 Task: Send a message to an employee of United Health Group
Action: Mouse moved to (625, 90)
Screenshot: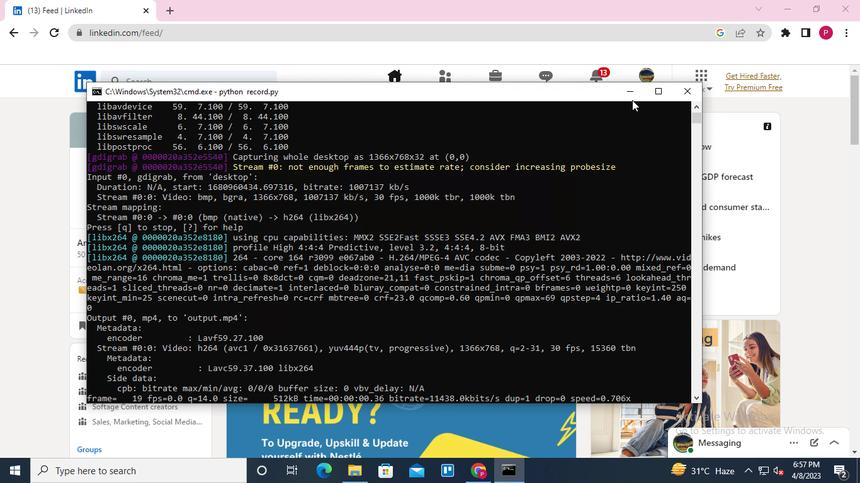 
Action: Mouse pressed left at (625, 90)
Screenshot: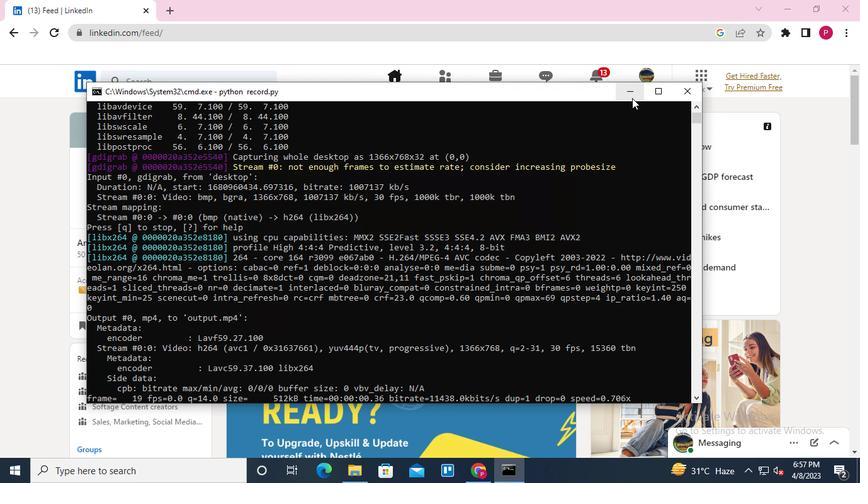 
Action: Mouse moved to (147, 79)
Screenshot: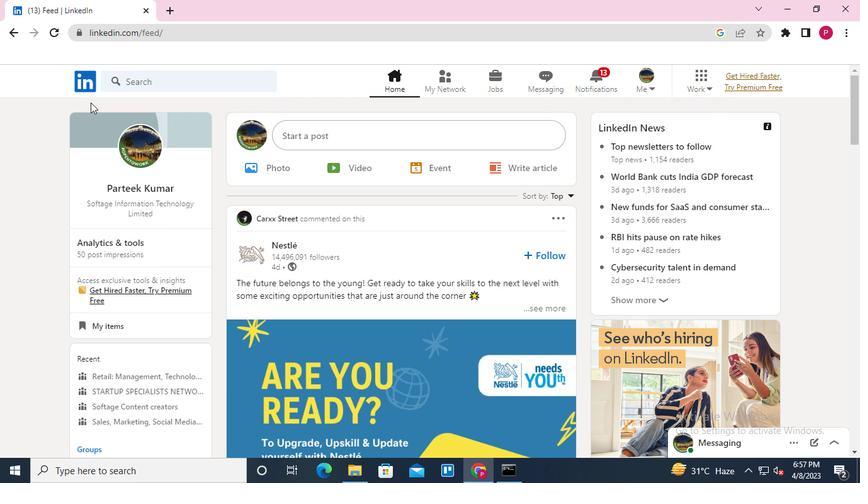 
Action: Mouse pressed left at (147, 79)
Screenshot: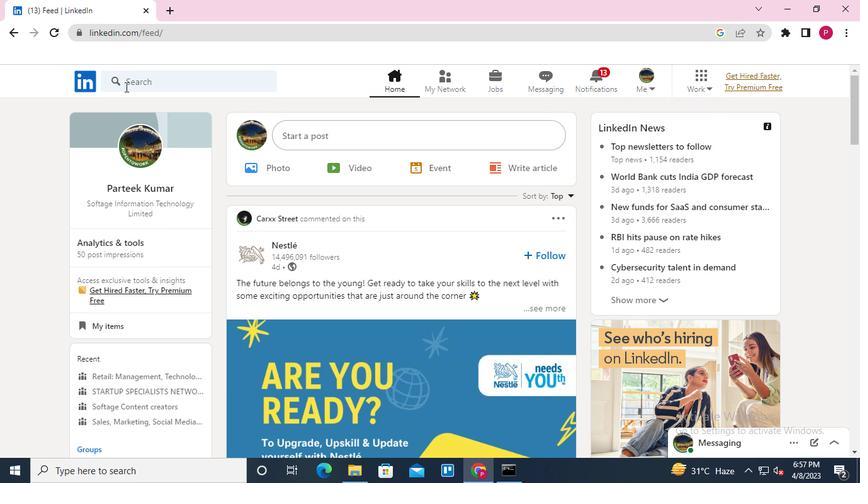 
Action: Mouse moved to (133, 155)
Screenshot: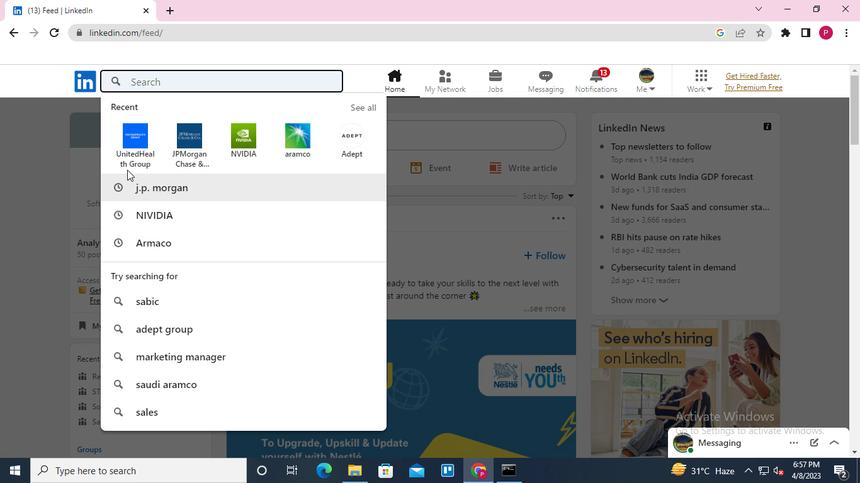 
Action: Mouse pressed left at (133, 155)
Screenshot: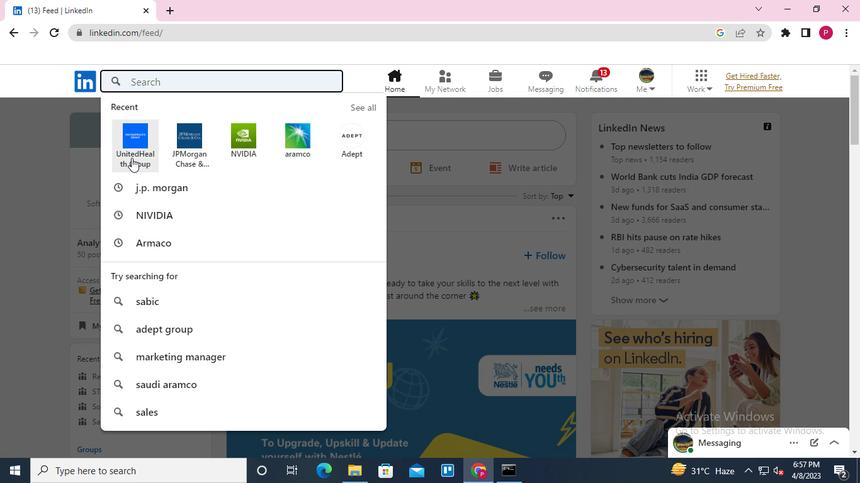 
Action: Mouse moved to (373, 146)
Screenshot: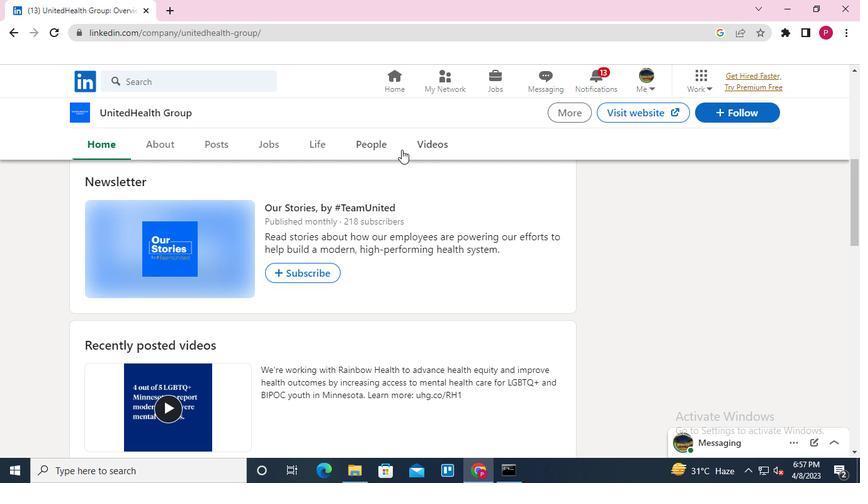 
Action: Mouse pressed left at (373, 146)
Screenshot: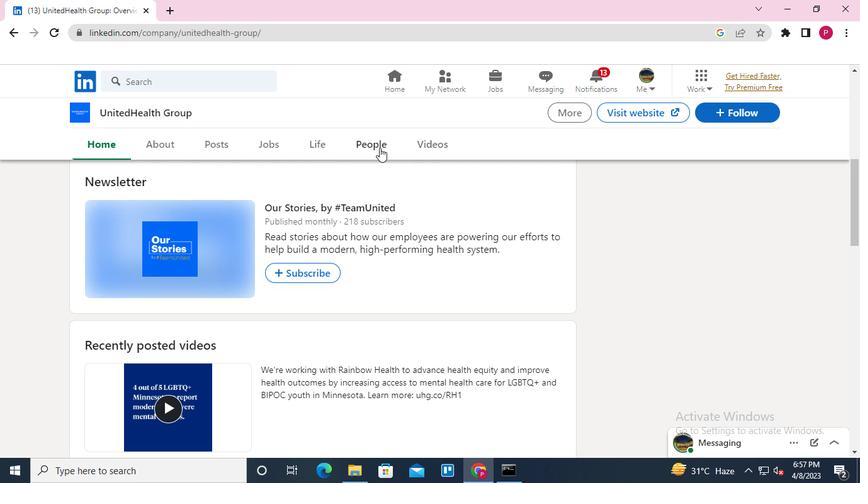 
Action: Mouse moved to (189, 214)
Screenshot: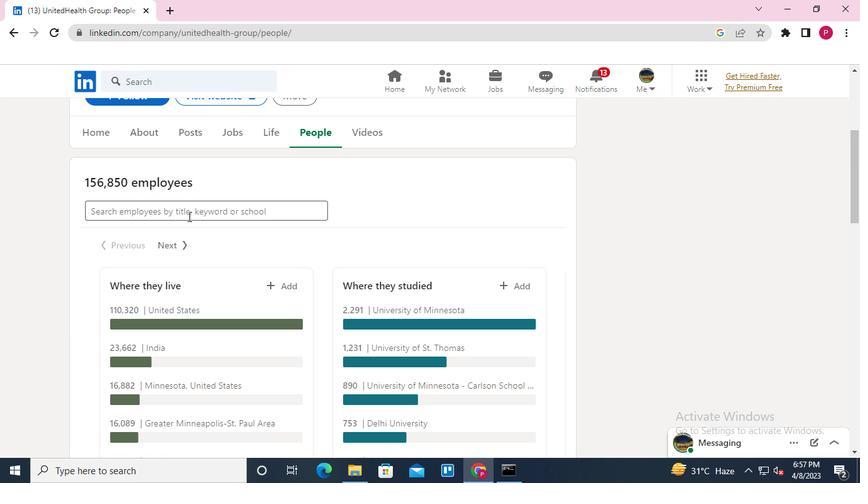 
Action: Mouse pressed left at (189, 214)
Screenshot: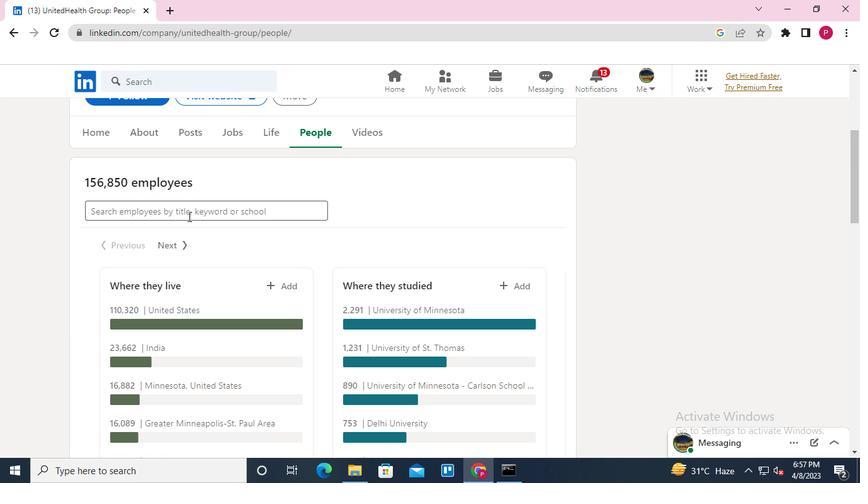 
Action: Mouse moved to (192, 224)
Screenshot: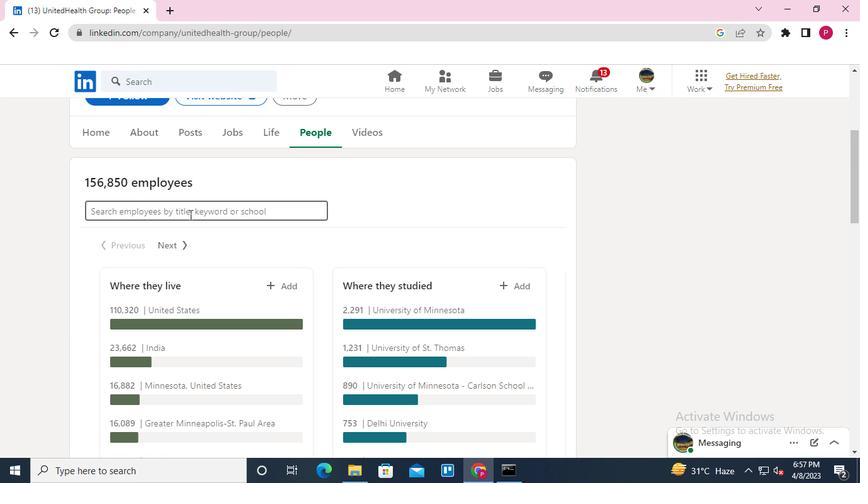 
Action: Keyboard Key.shift
Screenshot: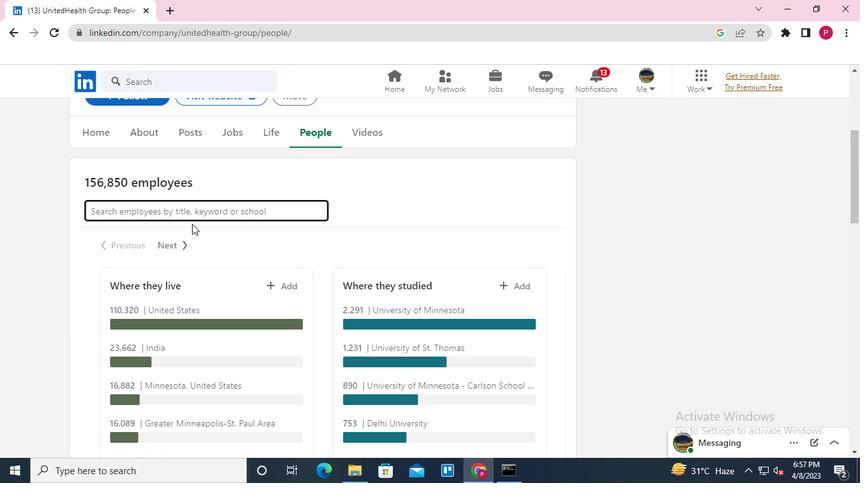 
Action: Keyboard M
Screenshot: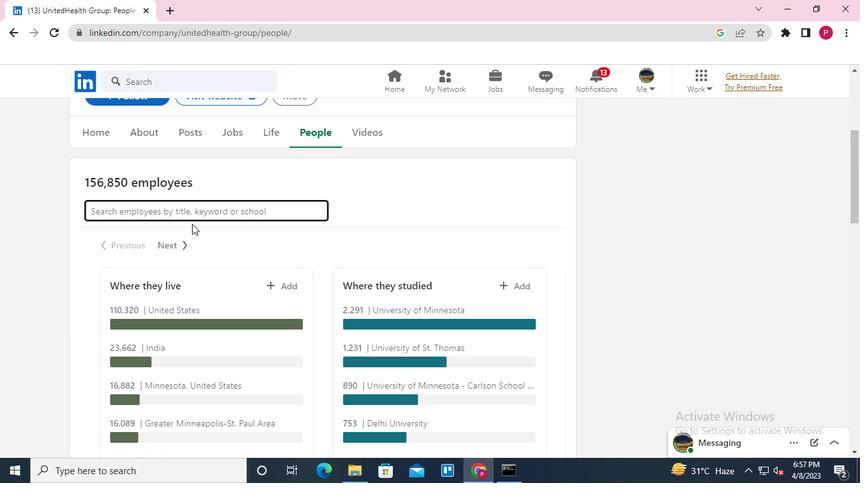 
Action: Keyboard i
Screenshot: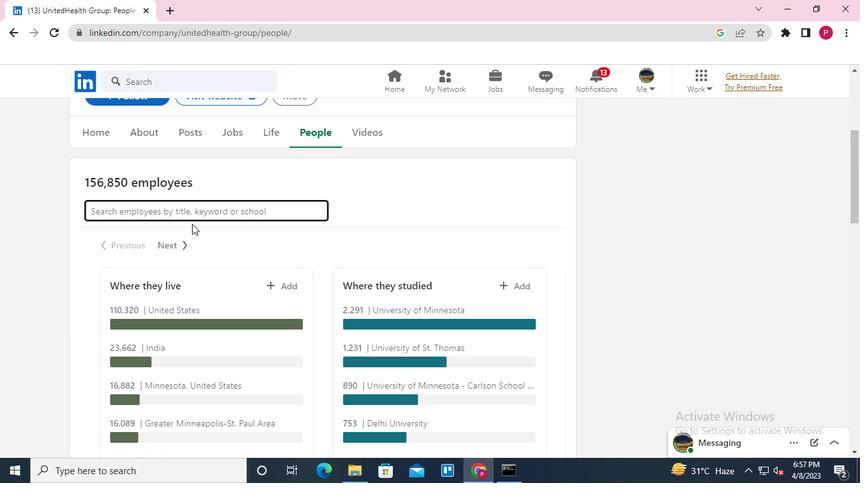 
Action: Keyboard c
Screenshot: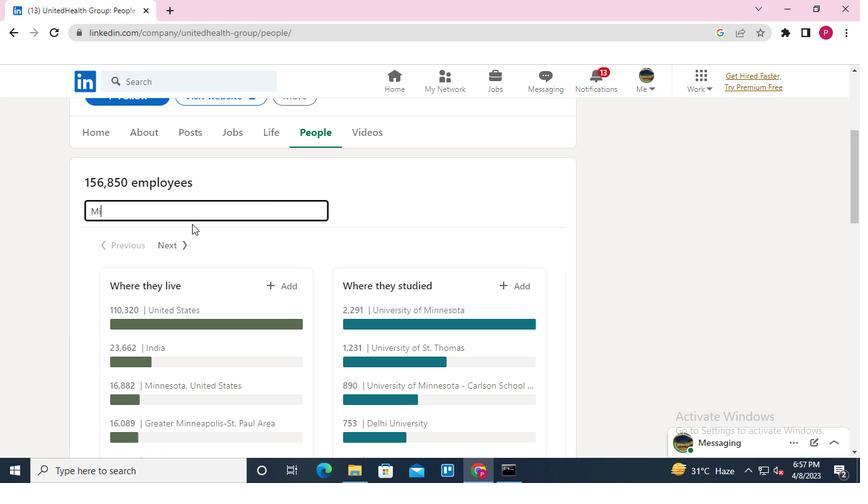 
Action: Keyboard h
Screenshot: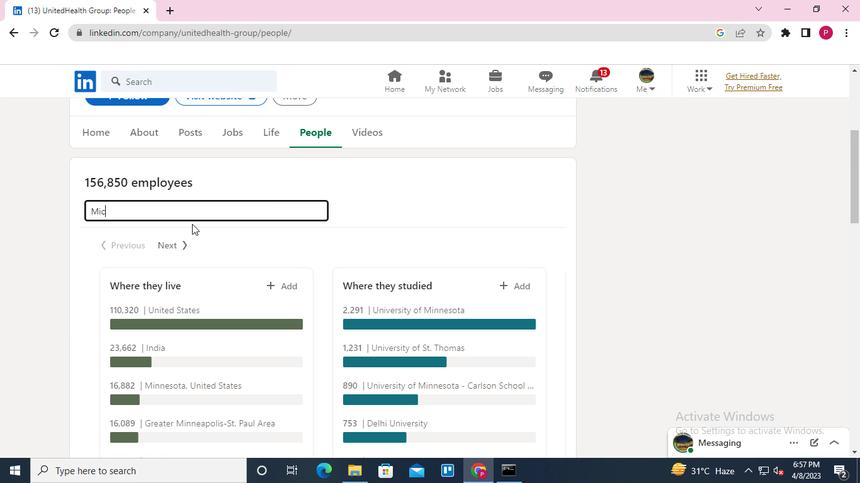 
Action: Keyboard e
Screenshot: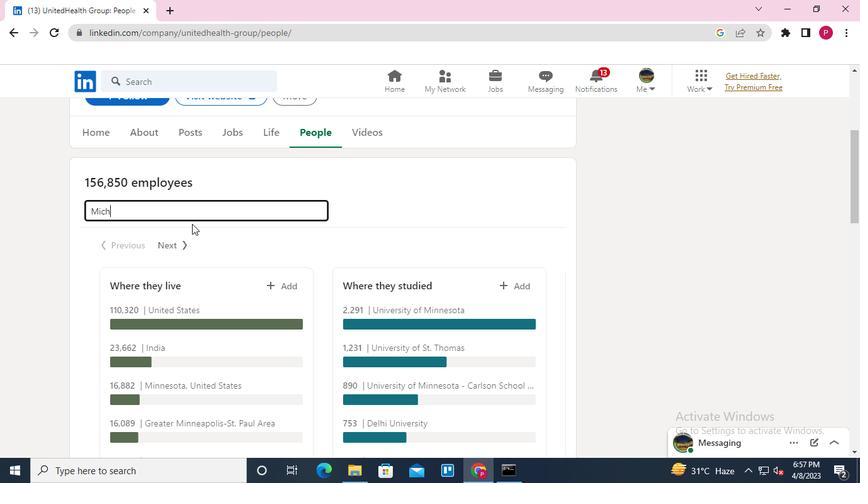 
Action: Keyboard l
Screenshot: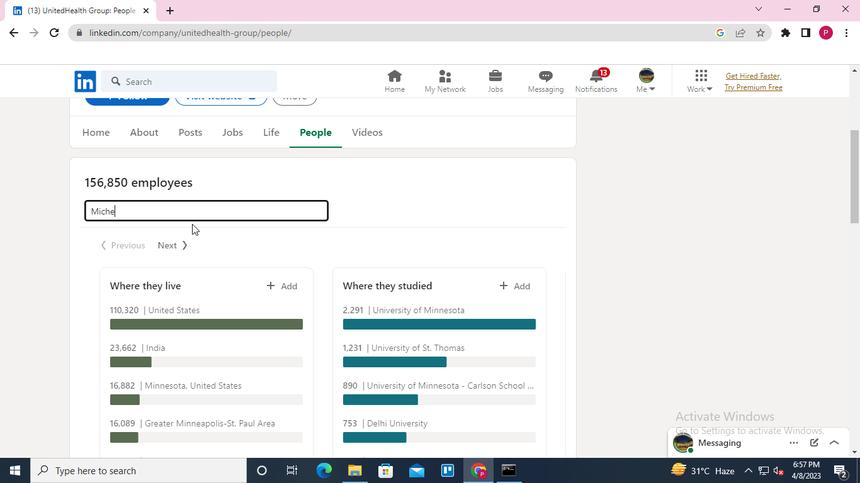 
Action: Keyboard l
Screenshot: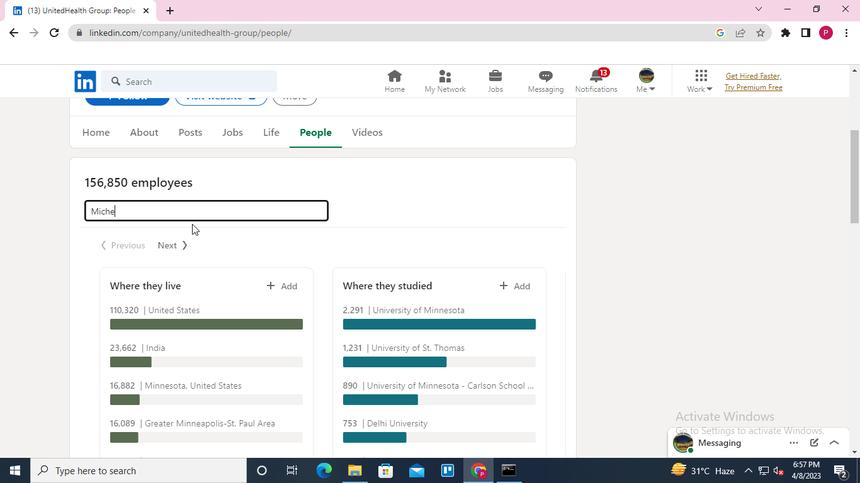 
Action: Keyboard e
Screenshot: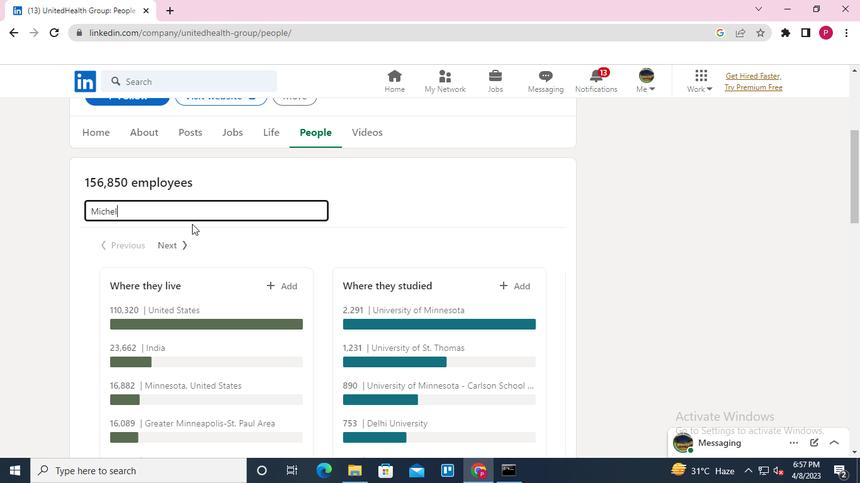 
Action: Keyboard Key.space
Screenshot: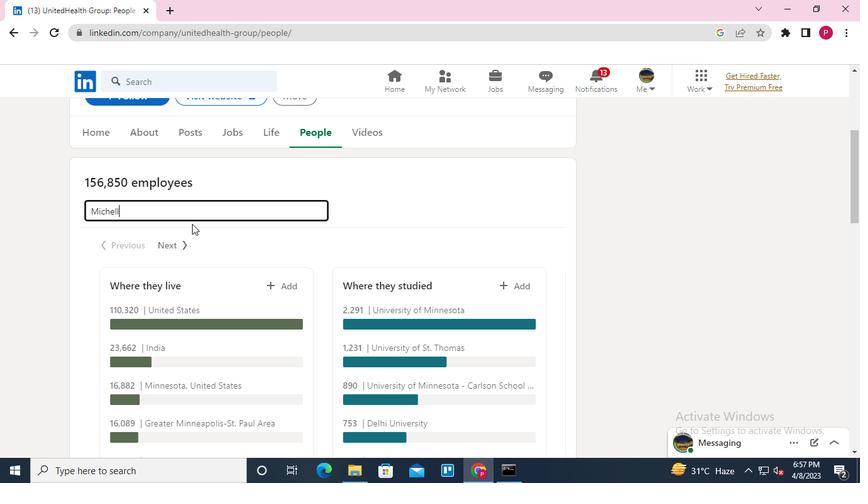 
Action: Keyboard Key.shift
Screenshot: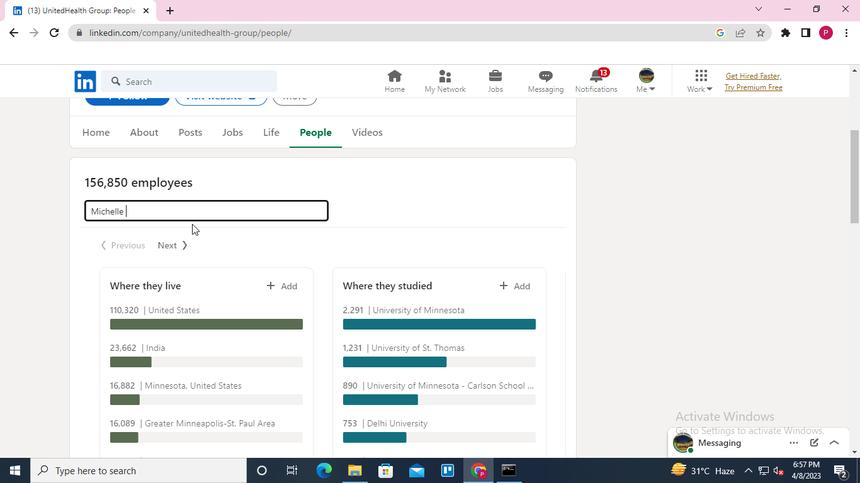 
Action: Keyboard V
Screenshot: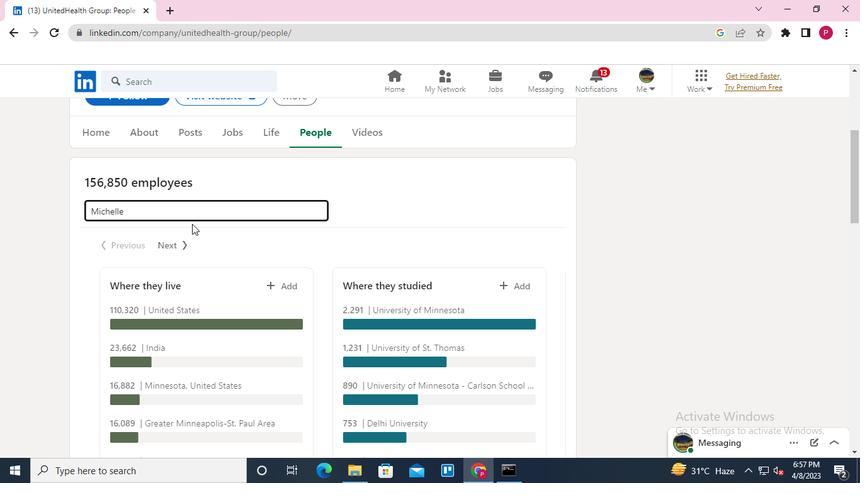 
Action: Keyboard e
Screenshot: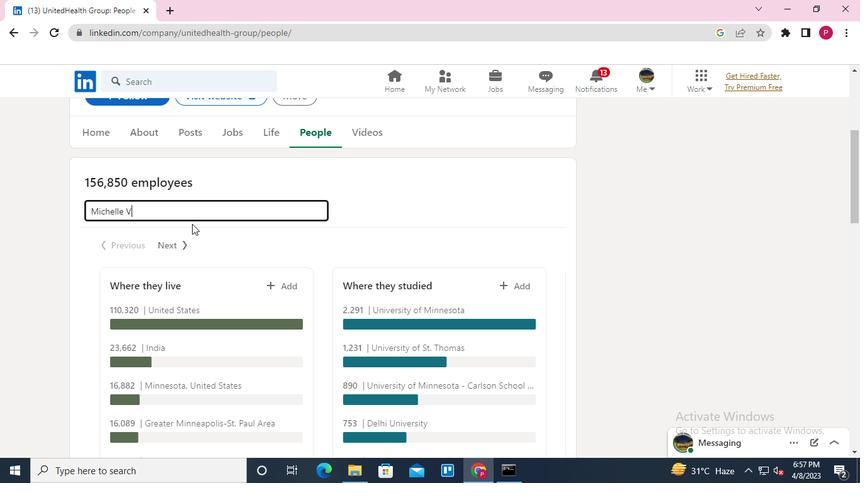 
Action: Keyboard n
Screenshot: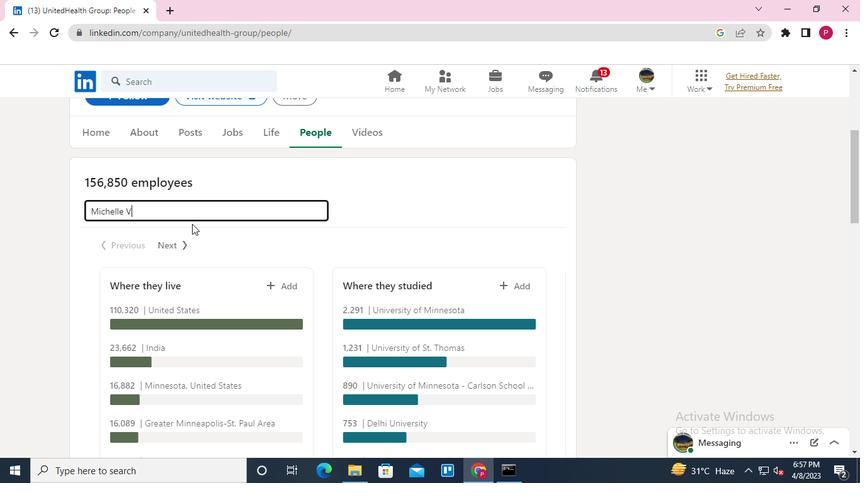 
Action: Keyboard t
Screenshot: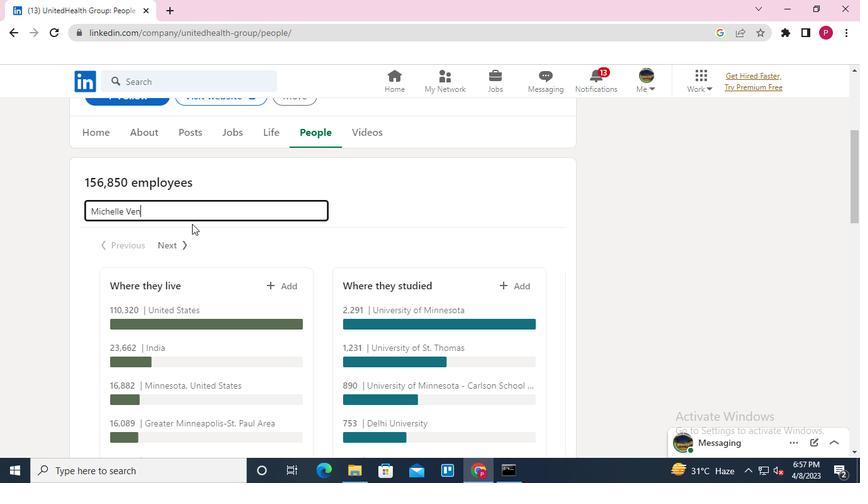 
Action: Keyboard r
Screenshot: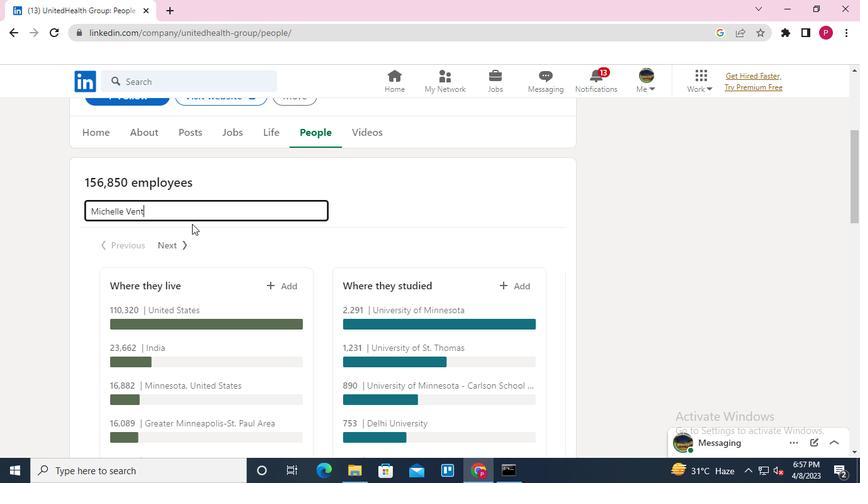 
Action: Keyboard e
Screenshot: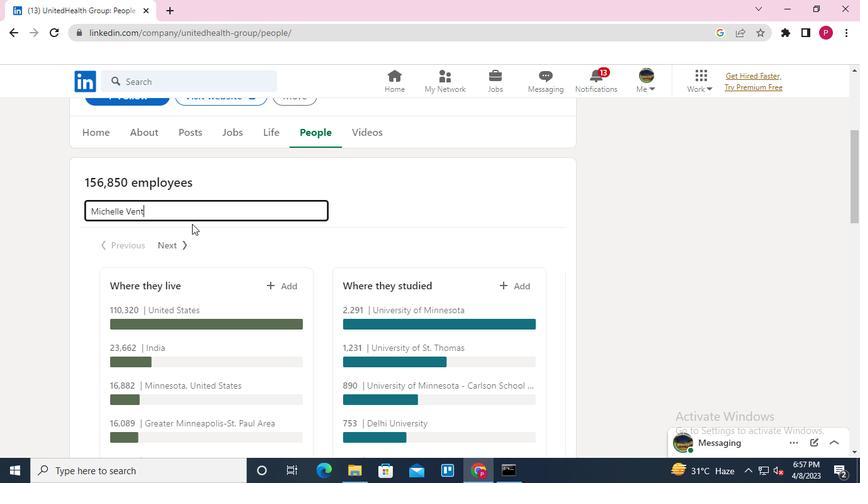 
Action: Keyboard e
Screenshot: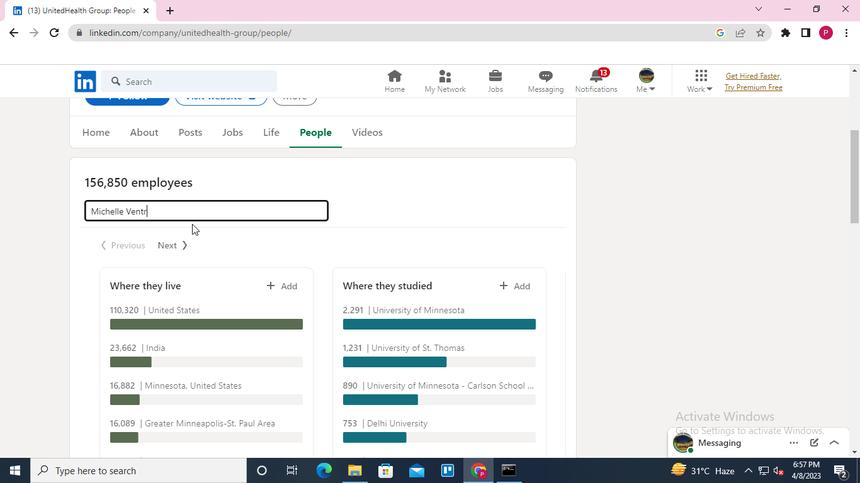 
Action: Keyboard Key.backspace
Screenshot: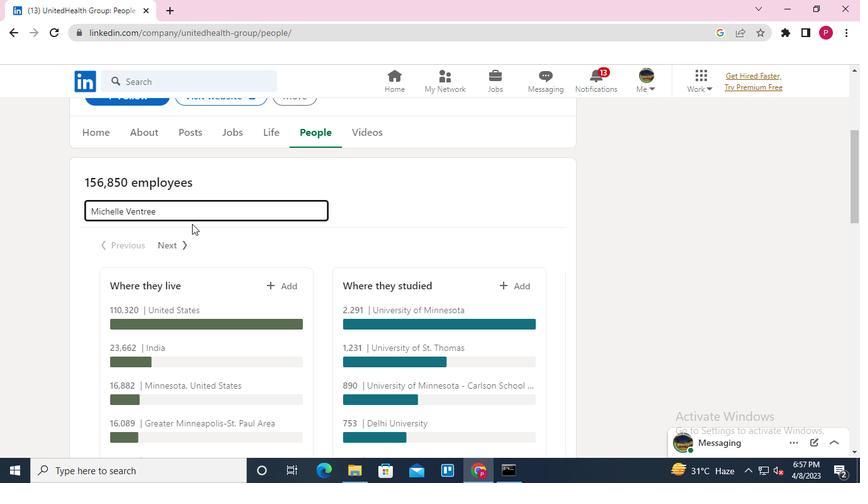 
Action: Keyboard s
Screenshot: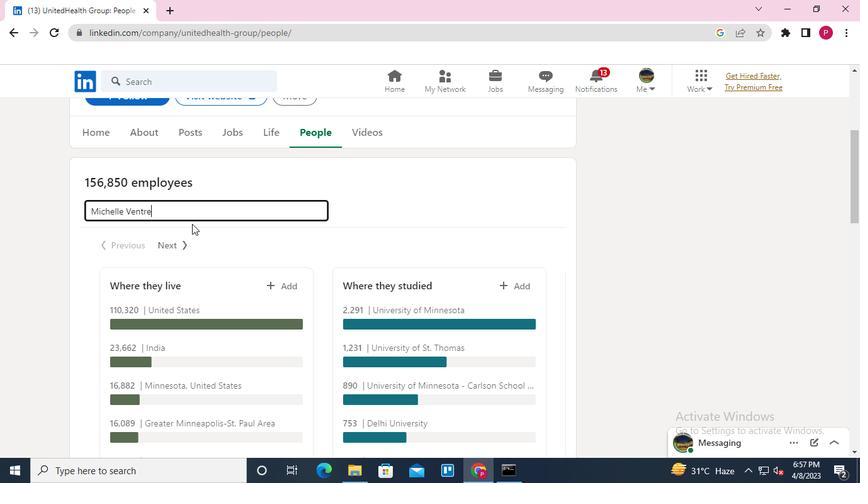 
Action: Keyboard s
Screenshot: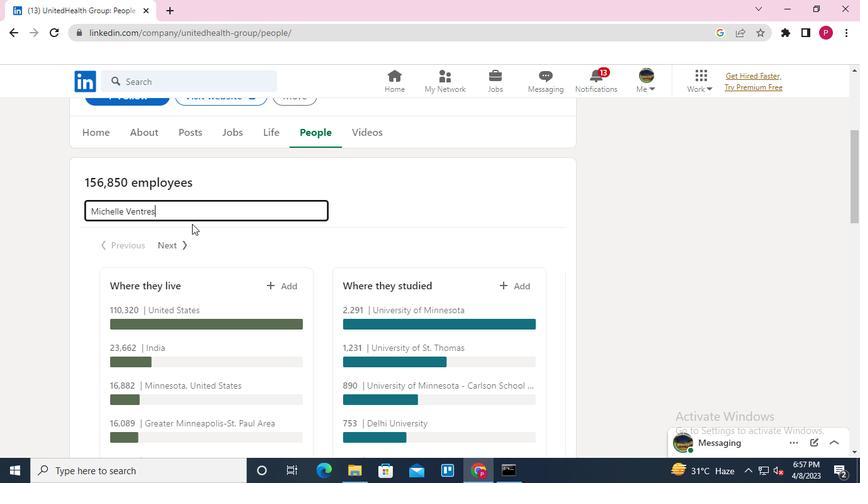 
Action: Keyboard Key.enter
Screenshot: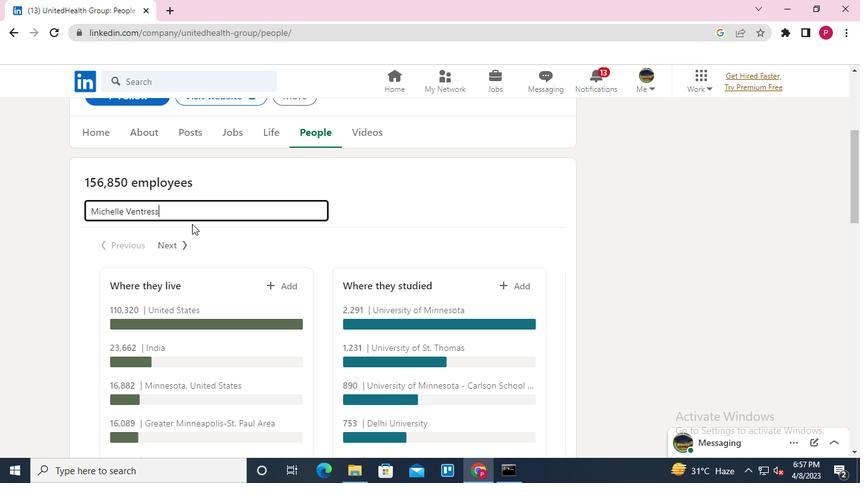
Action: Mouse moved to (166, 332)
Screenshot: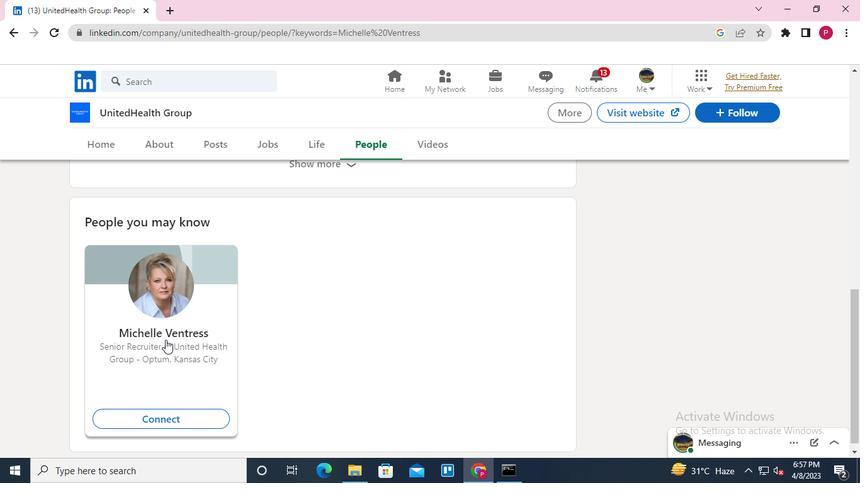 
Action: Mouse pressed left at (166, 332)
Screenshot: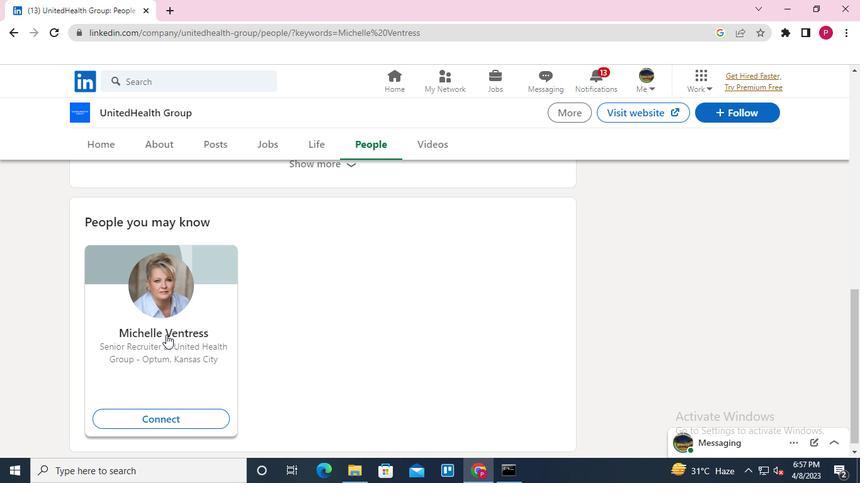 
Action: Mouse moved to (193, 302)
Screenshot: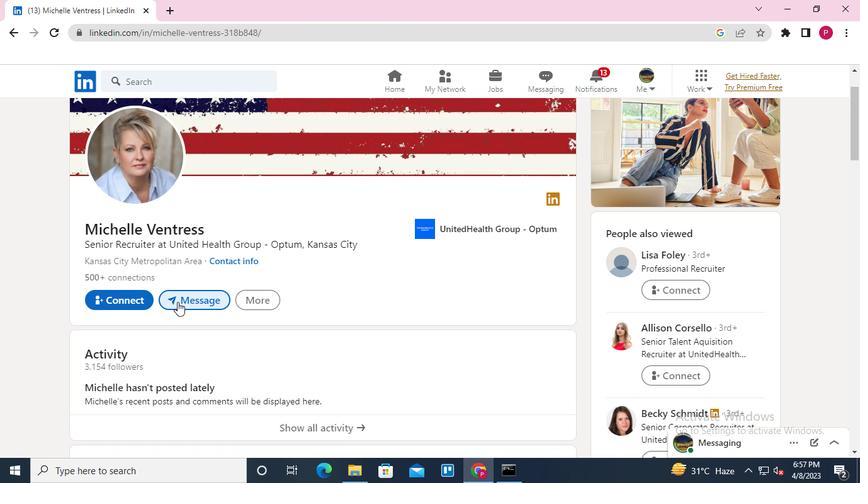 
Action: Mouse pressed left at (193, 302)
Screenshot: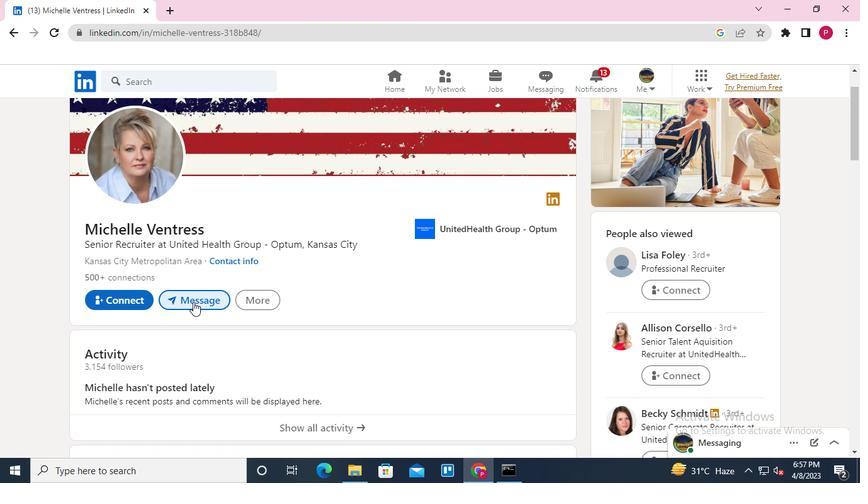 
Action: Mouse moved to (442, 271)
Screenshot: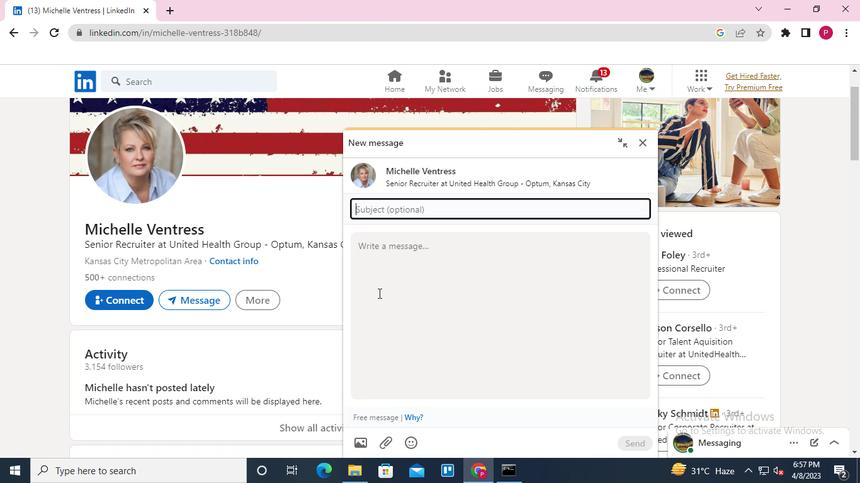 
Action: Mouse pressed left at (442, 271)
Screenshot: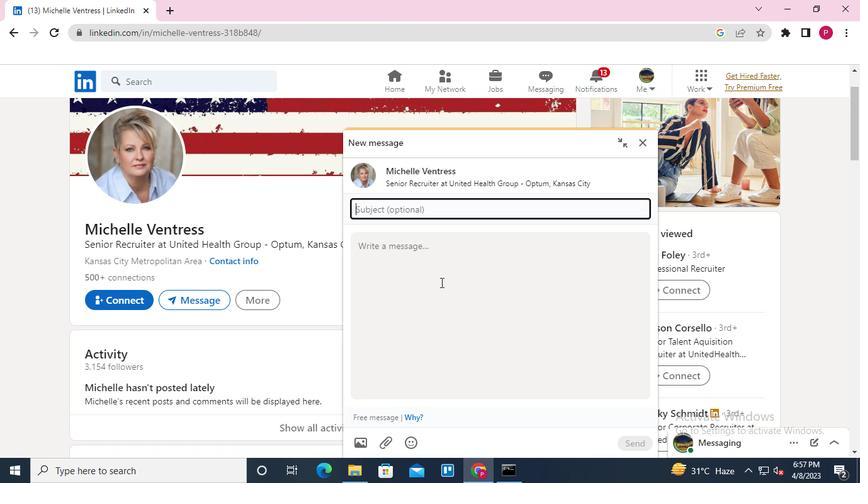 
Action: Keyboard h
Screenshot: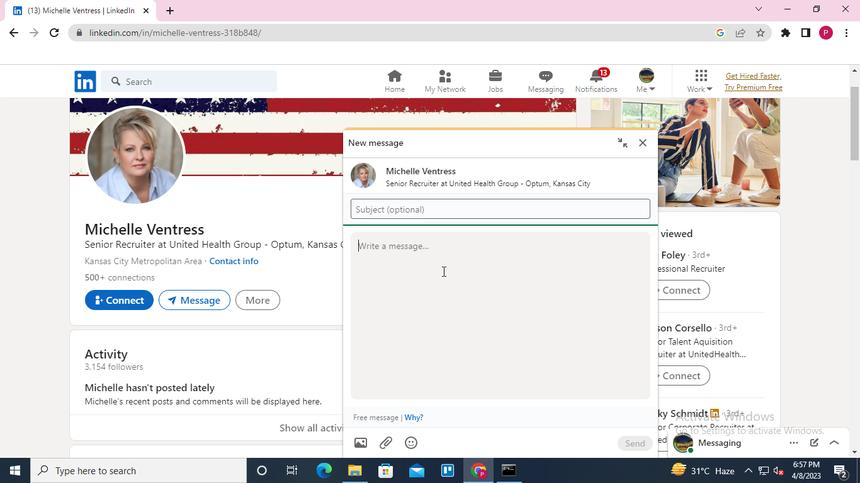 
Action: Keyboard i
Screenshot: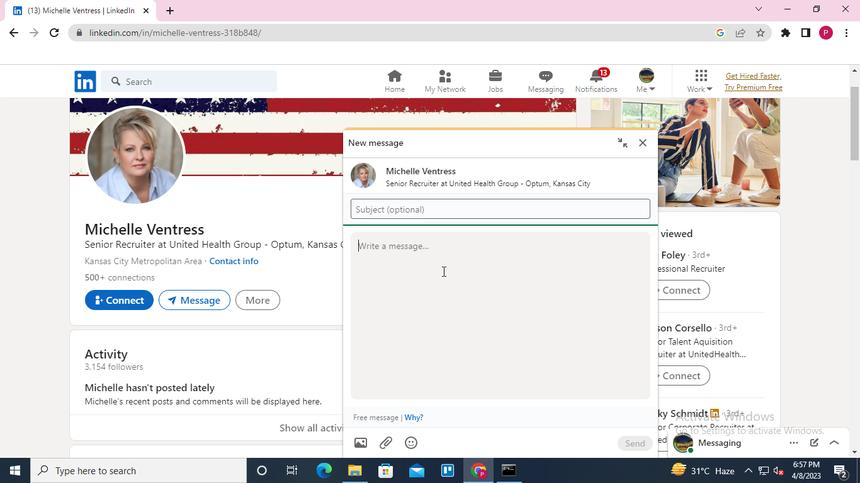 
Action: Keyboard Key.space
Screenshot: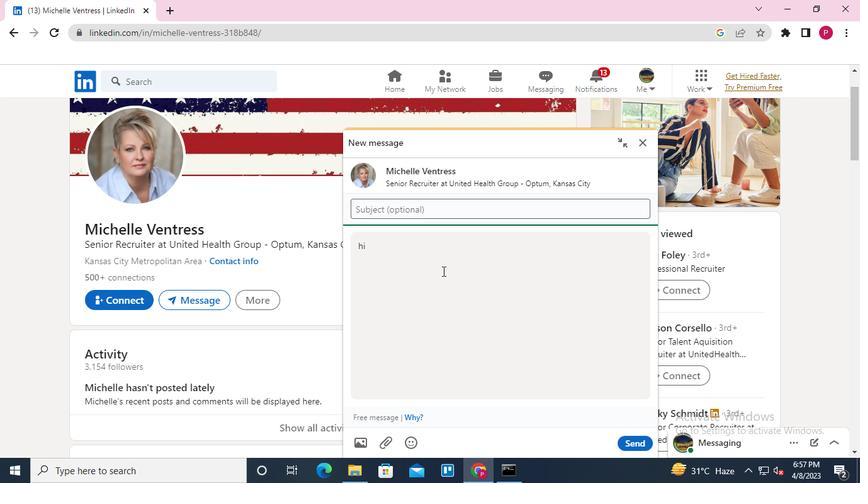 
Action: Keyboard m
Screenshot: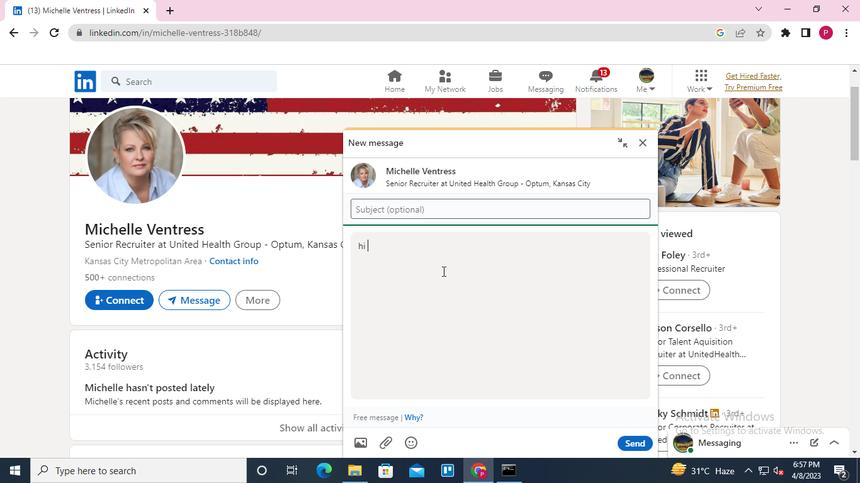 
Action: Keyboard a
Screenshot: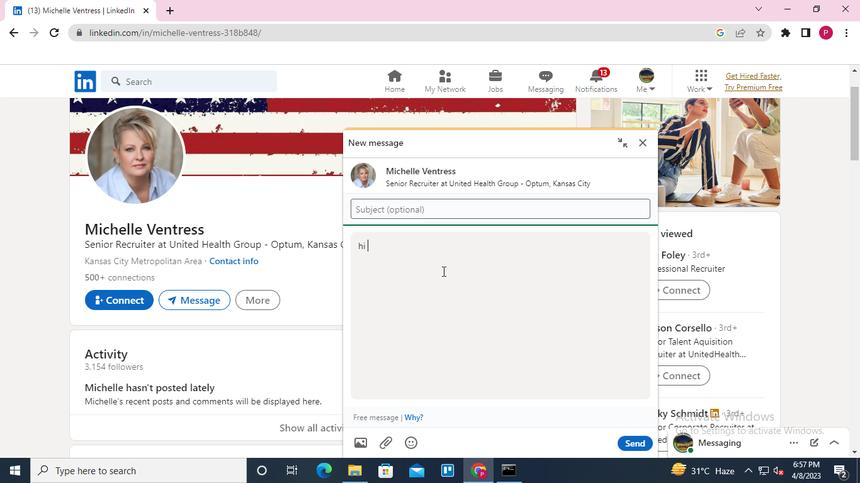 
Action: Keyboard Key.space
Screenshot: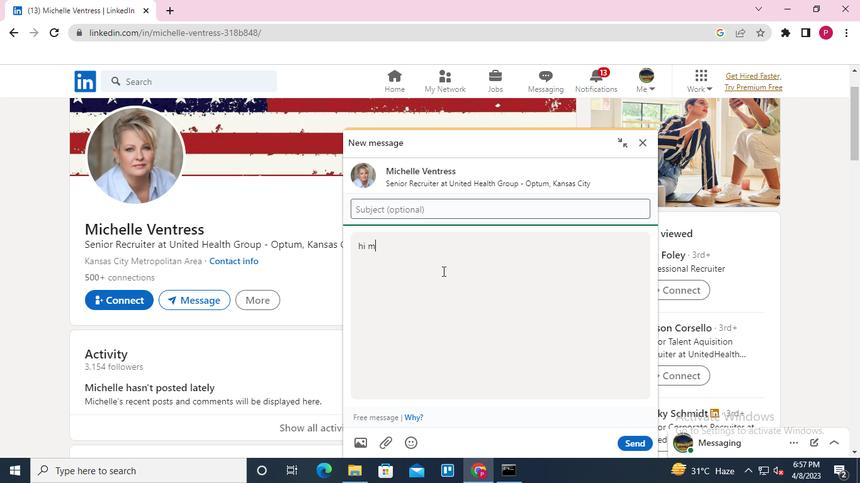 
Action: Keyboard Key.backspace
Screenshot: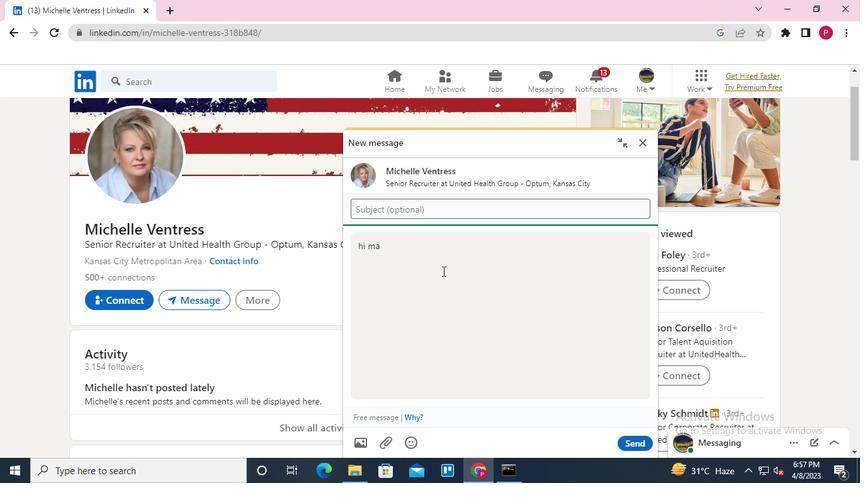 
Action: Keyboard Key.backspace
Screenshot: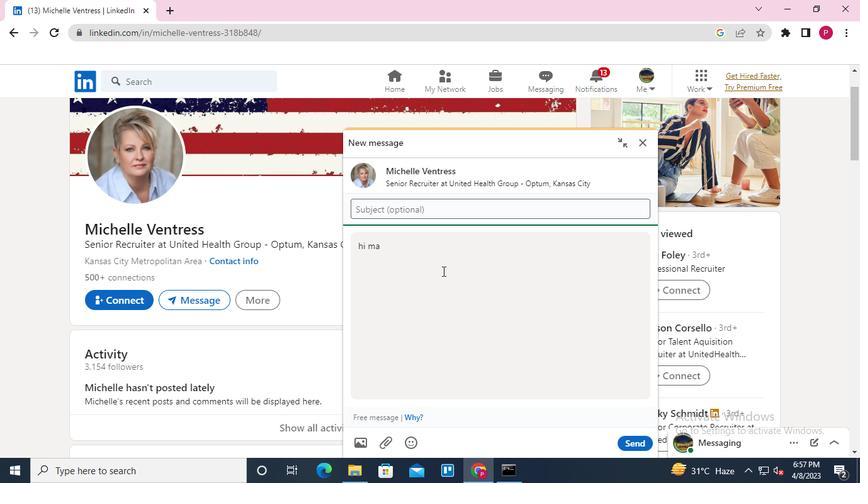 
Action: Keyboard Key.backspace
Screenshot: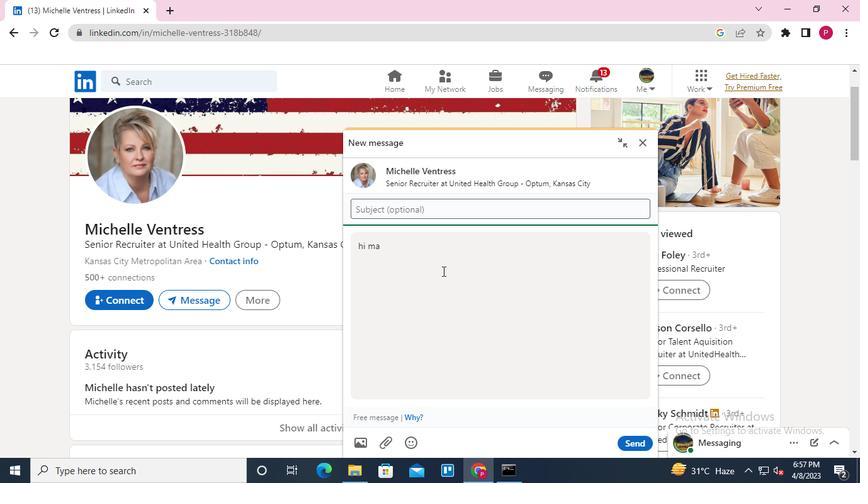 
Action: Keyboard Key.backspace
Screenshot: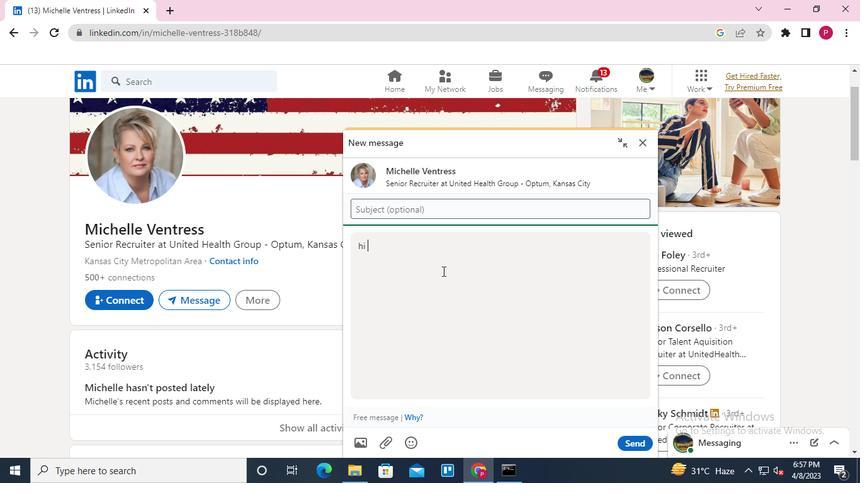 
Action: Keyboard Key.backspace
Screenshot: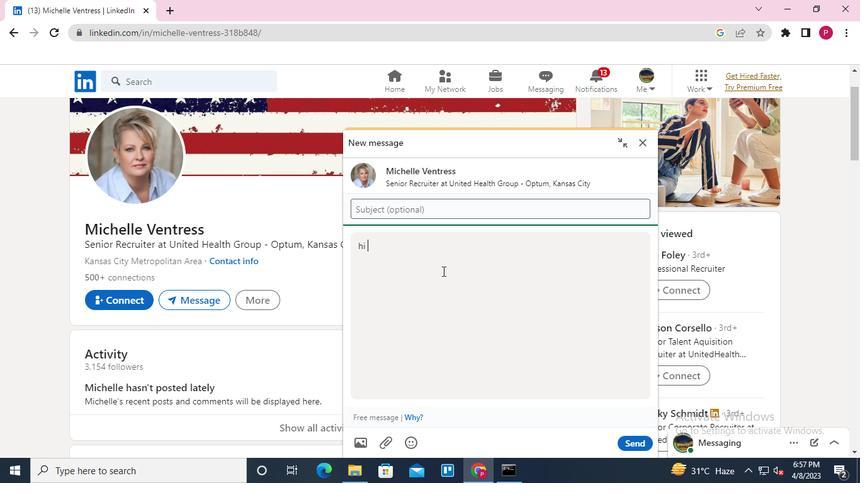 
Action: Keyboard Key.backspace
Screenshot: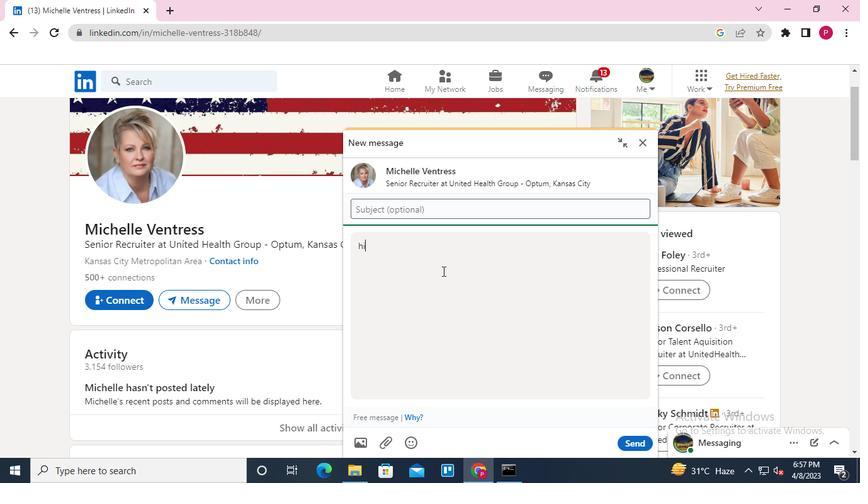 
Action: Keyboard Key.shift
Screenshot: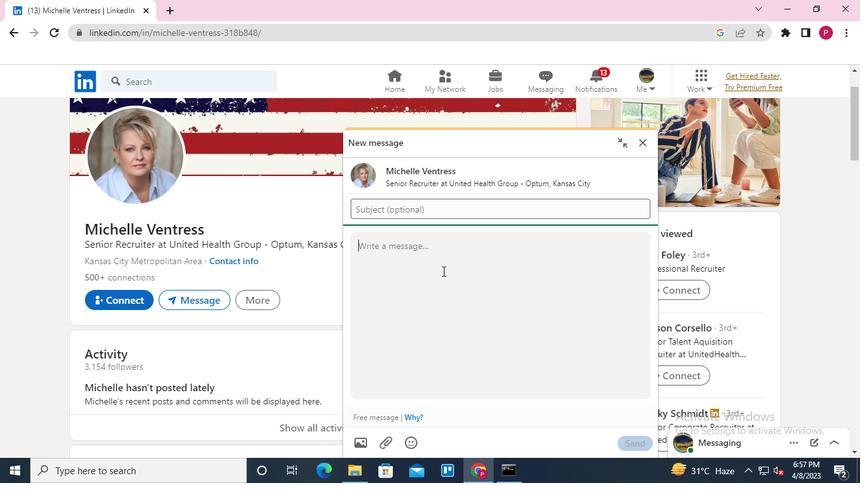 
Action: Keyboard H
Screenshot: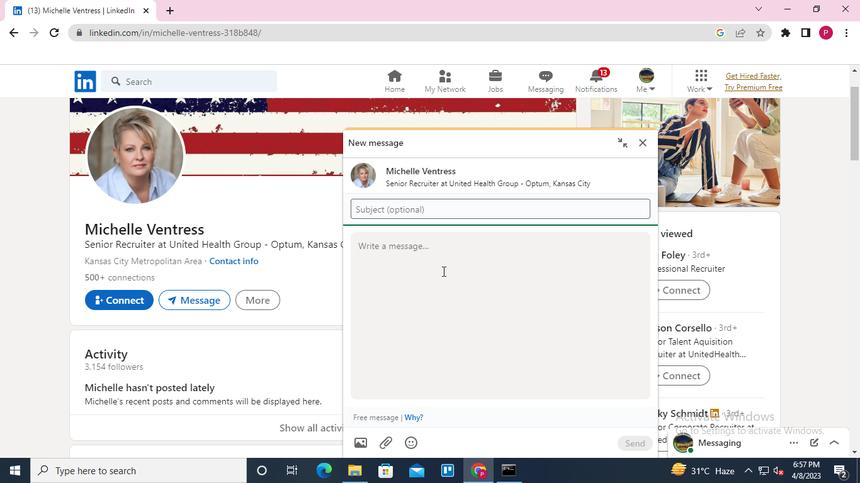 
Action: Keyboard i
Screenshot: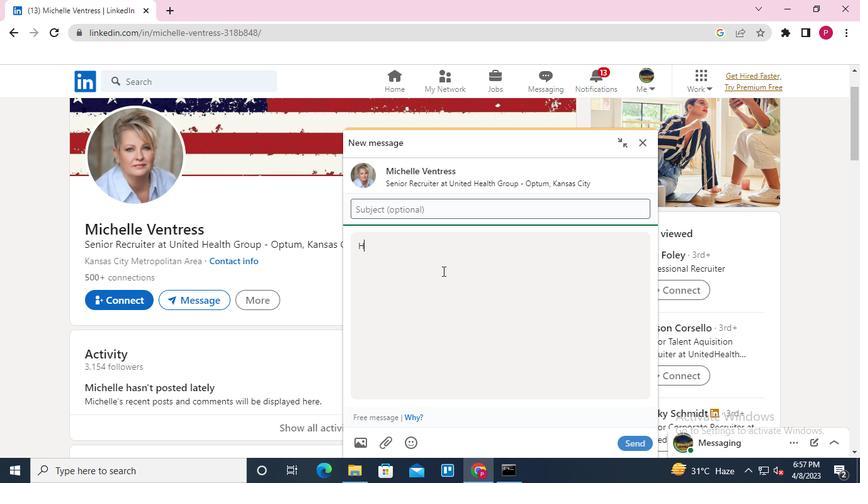 
Action: Keyboard Key.space
Screenshot: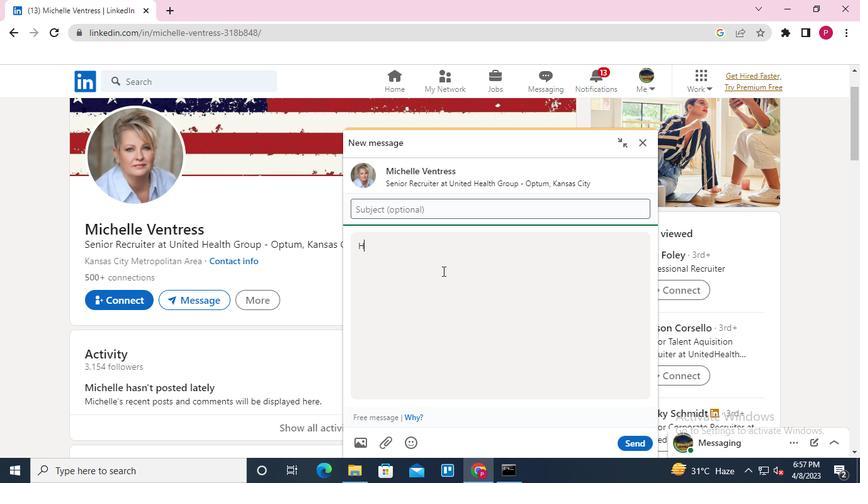 
Action: Keyboard m
Screenshot: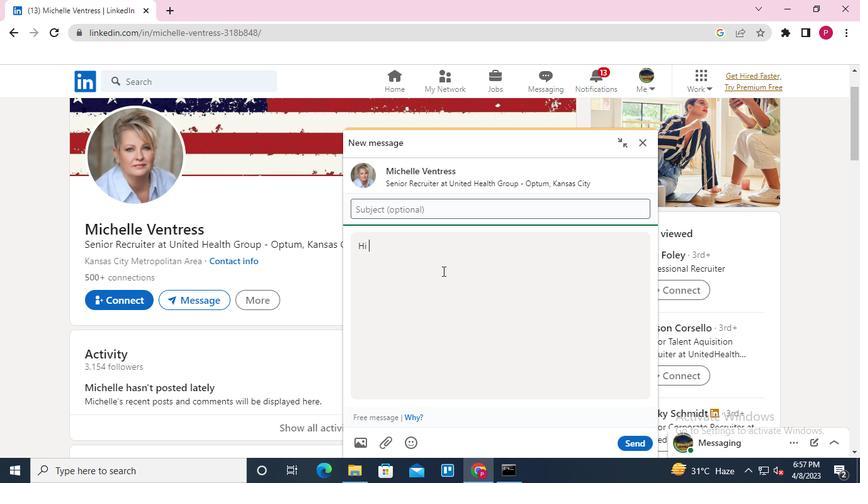 
Action: Keyboard a
Screenshot: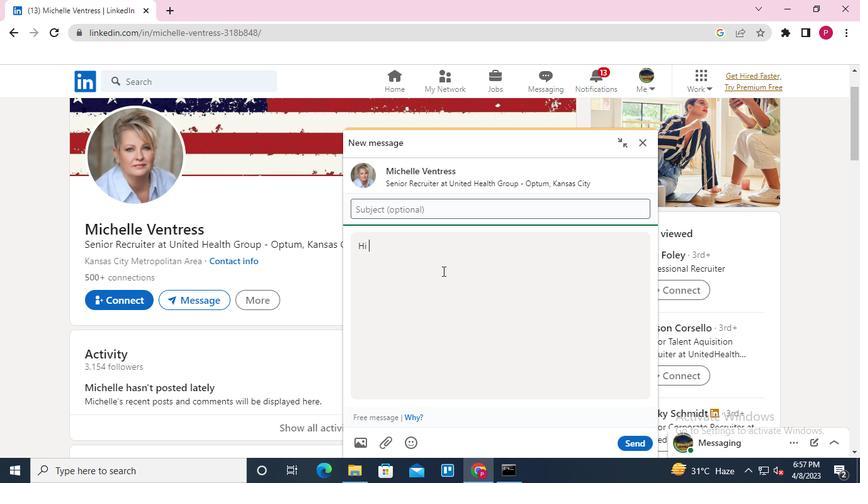 
Action: Keyboard m
Screenshot: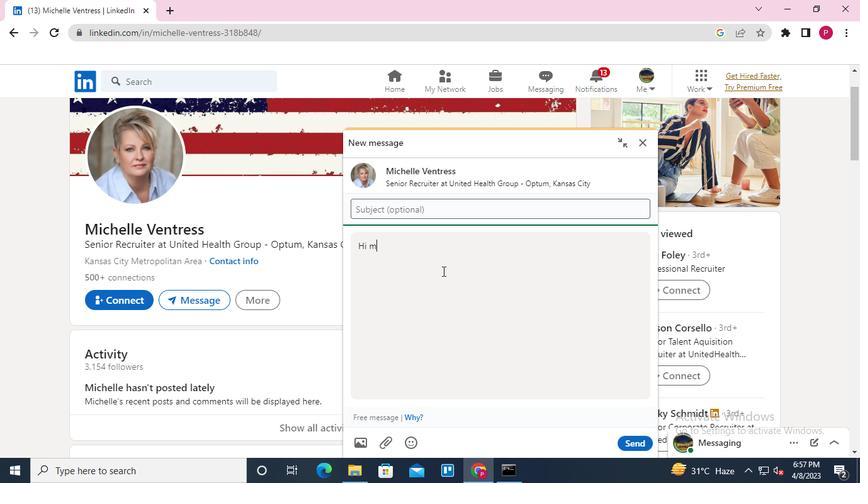 
Action: Mouse moved to (641, 447)
Screenshot: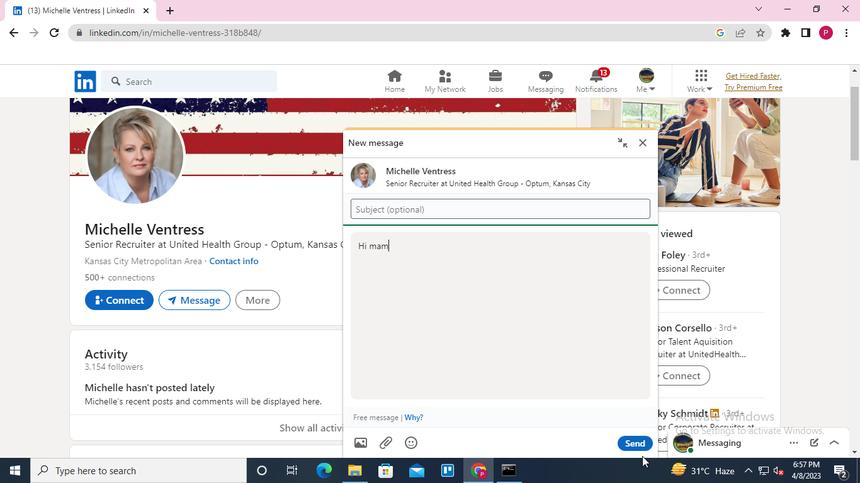 
Action: Mouse pressed left at (641, 447)
Screenshot: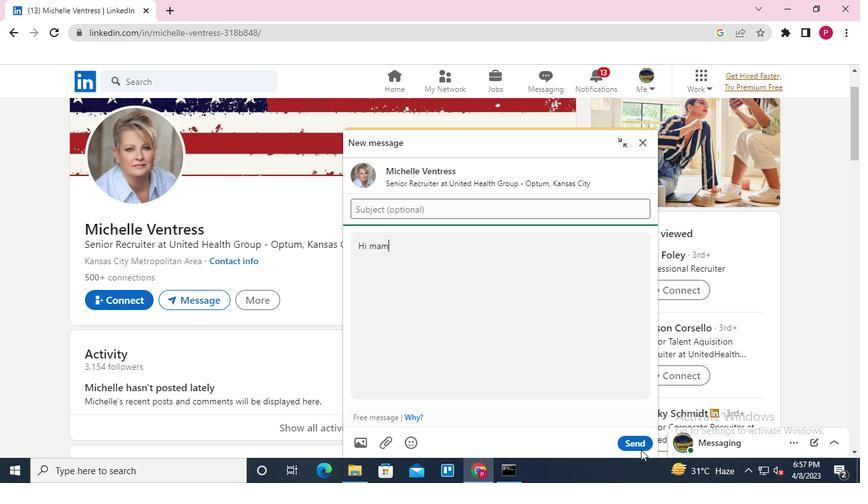 
Action: Mouse moved to (639, 146)
Screenshot: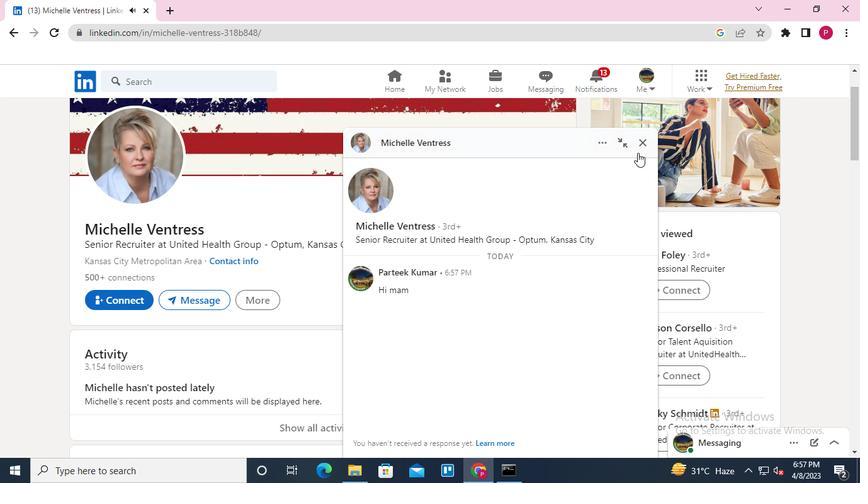 
Action: Mouse pressed left at (639, 146)
Screenshot: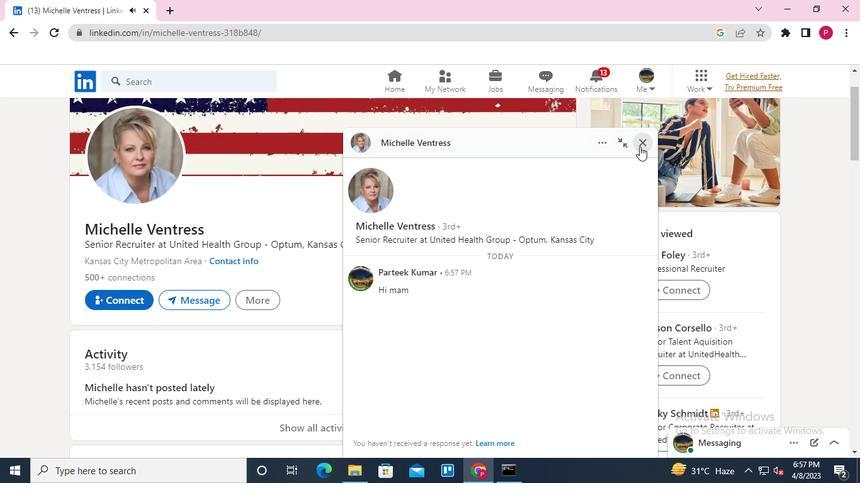 
Action: Keyboard Key.alt_l
Screenshot: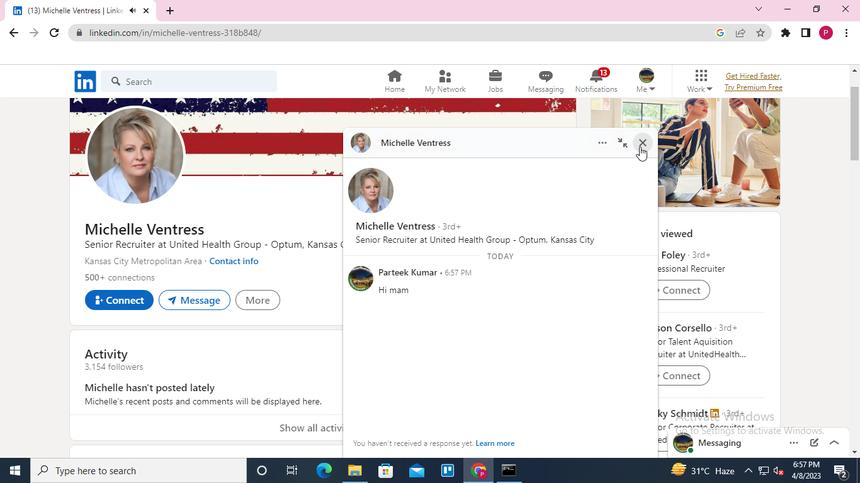 
Action: Keyboard Key.tab
Screenshot: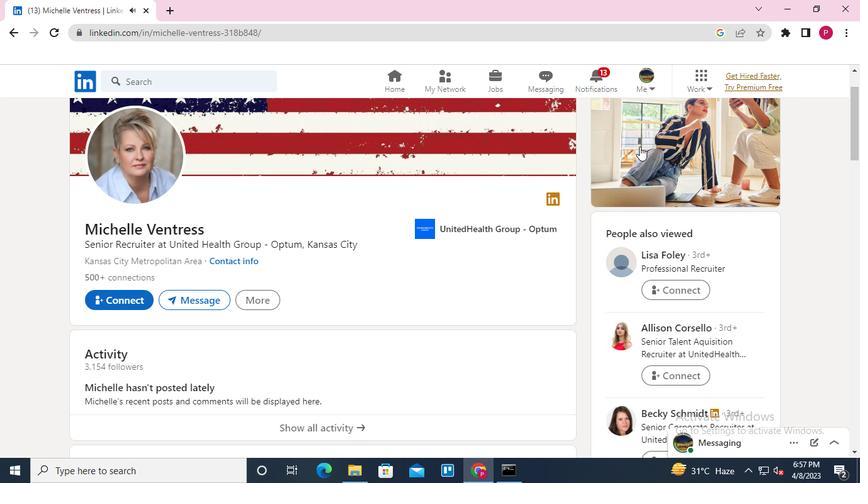 
Action: Mouse moved to (678, 91)
Screenshot: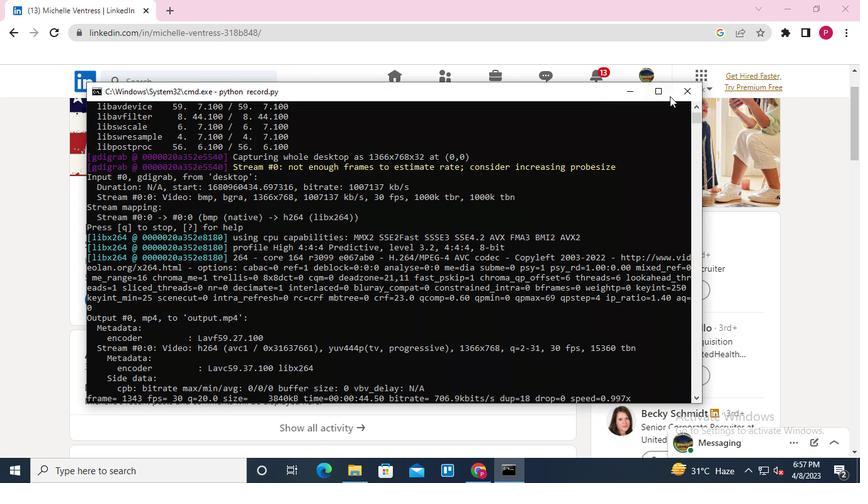
Action: Mouse pressed left at (678, 91)
Screenshot: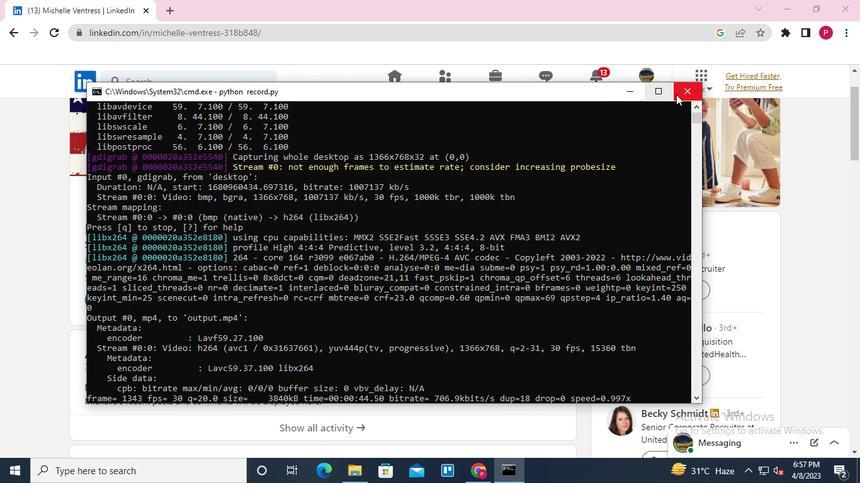
